 Task: Enable the option "Sync on Intra Frame" for the MPEG-I/II video packetizer.
Action: Mouse moved to (112, 11)
Screenshot: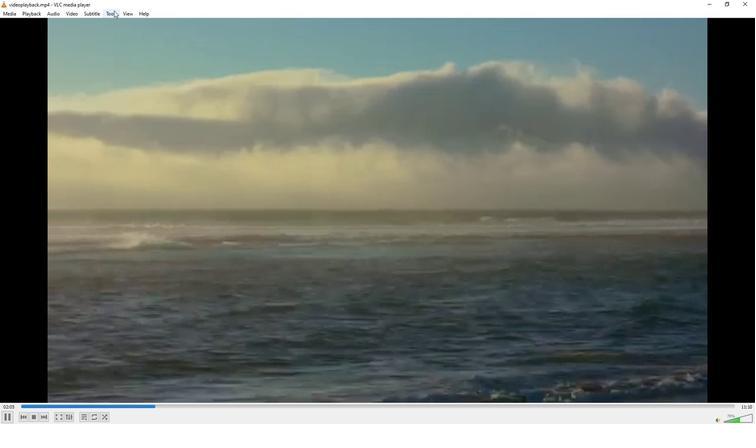 
Action: Mouse pressed left at (112, 11)
Screenshot: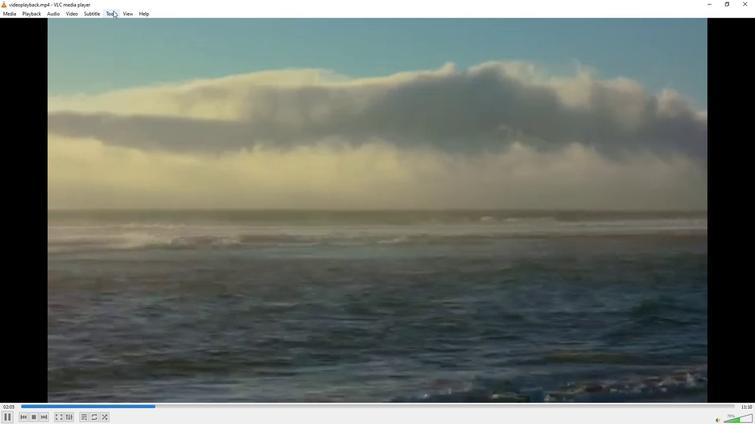 
Action: Mouse moved to (133, 107)
Screenshot: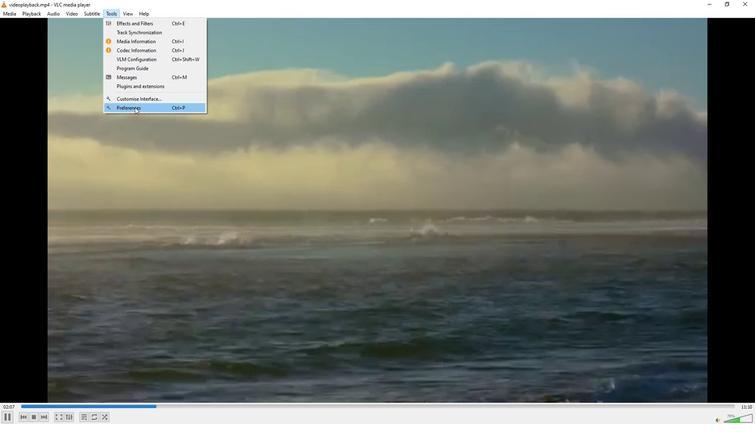 
Action: Mouse pressed left at (133, 107)
Screenshot: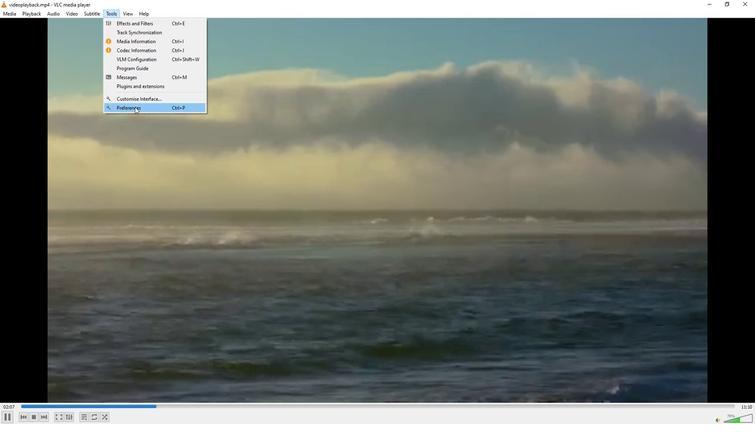 
Action: Mouse moved to (247, 346)
Screenshot: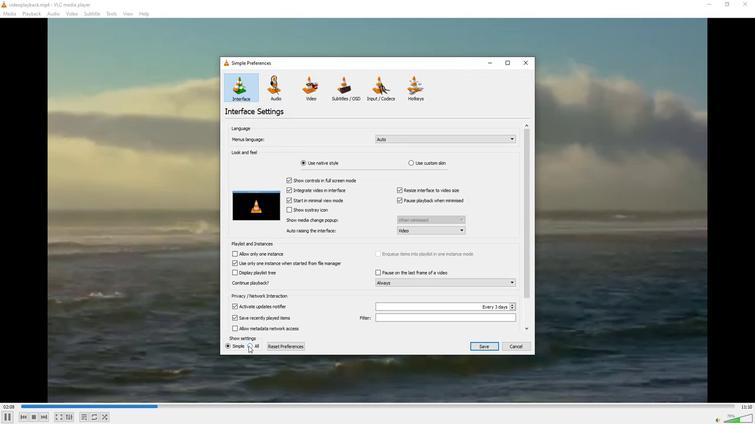 
Action: Mouse pressed left at (247, 346)
Screenshot: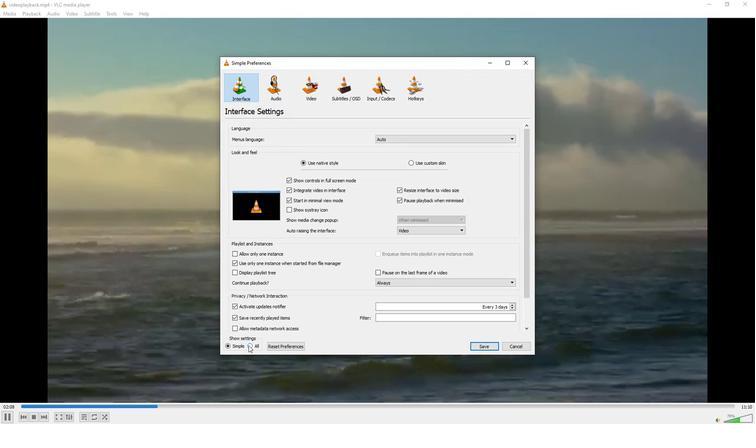 
Action: Mouse moved to (252, 281)
Screenshot: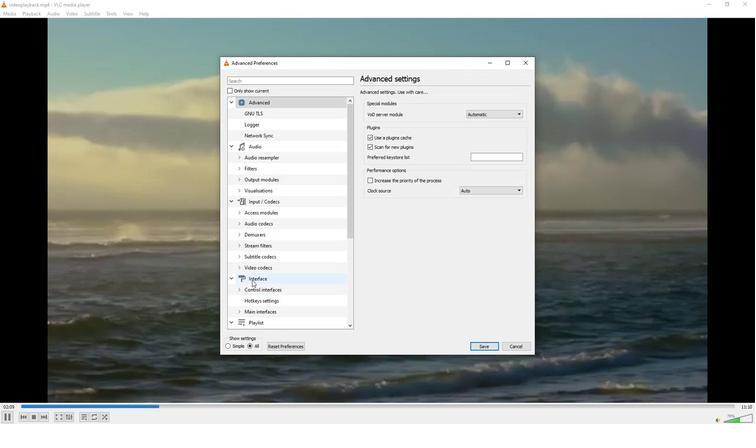 
Action: Mouse scrolled (252, 280) with delta (0, 0)
Screenshot: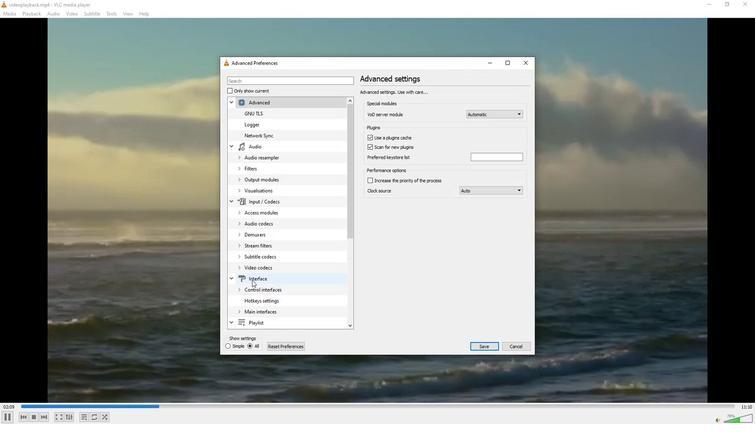 
Action: Mouse moved to (252, 279)
Screenshot: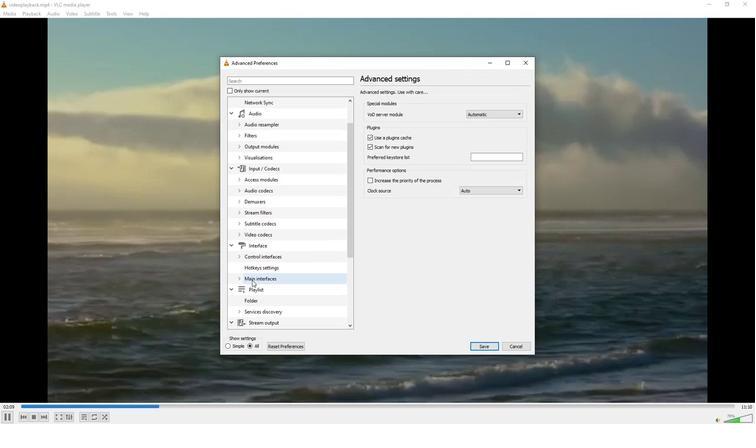 
Action: Mouse scrolled (252, 279) with delta (0, 0)
Screenshot: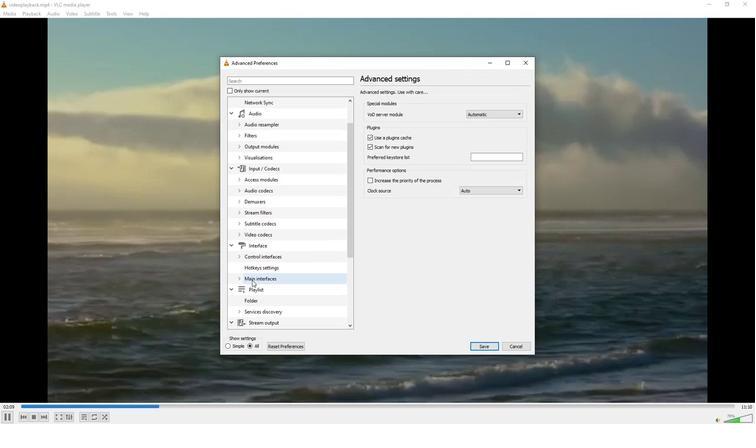 
Action: Mouse moved to (238, 313)
Screenshot: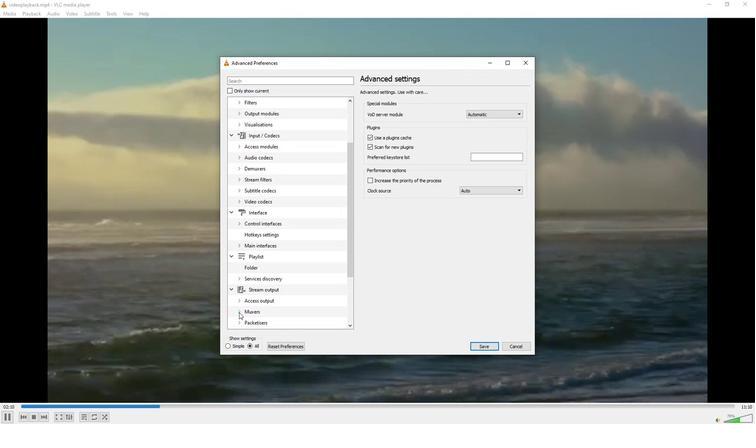 
Action: Mouse pressed left at (238, 313)
Screenshot: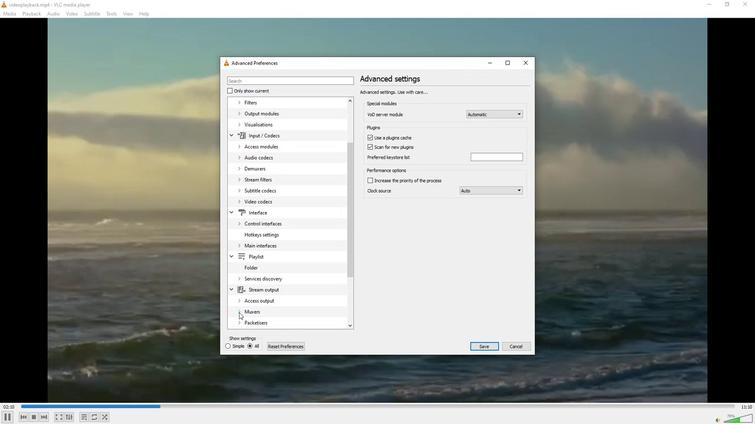 
Action: Mouse moved to (241, 302)
Screenshot: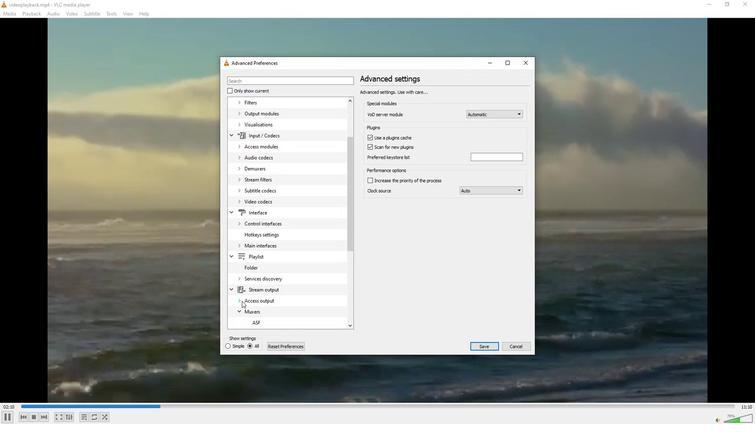 
Action: Mouse scrolled (241, 301) with delta (0, 0)
Screenshot: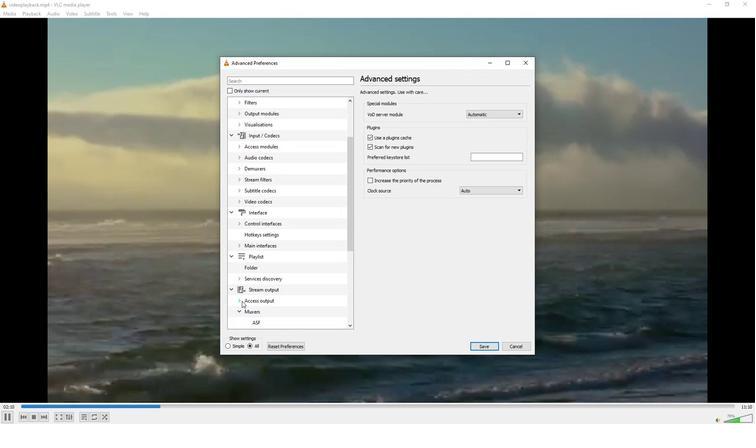 
Action: Mouse moved to (241, 301)
Screenshot: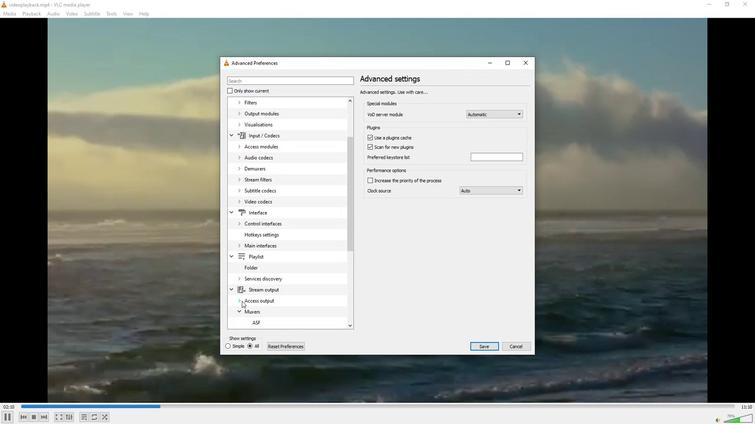 
Action: Mouse scrolled (241, 301) with delta (0, 0)
Screenshot: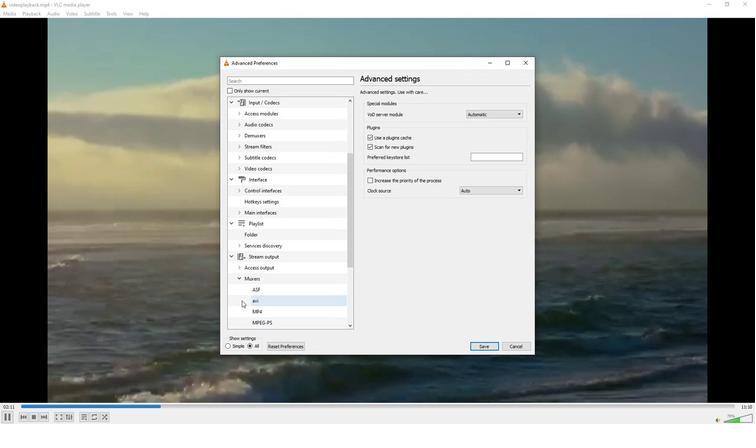 
Action: Mouse moved to (242, 300)
Screenshot: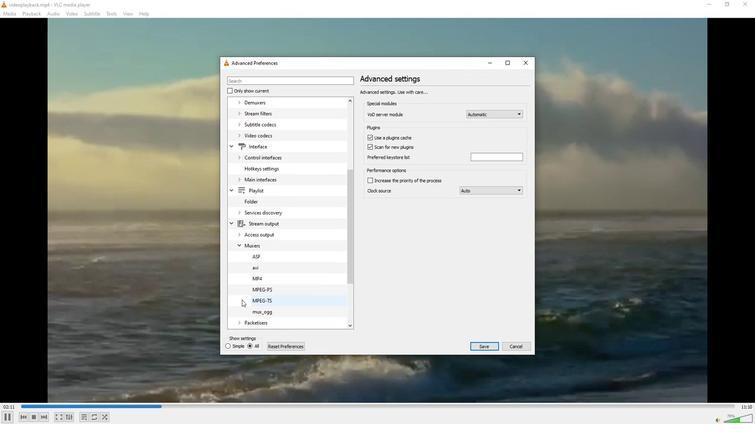 
Action: Mouse scrolled (242, 299) with delta (0, 0)
Screenshot: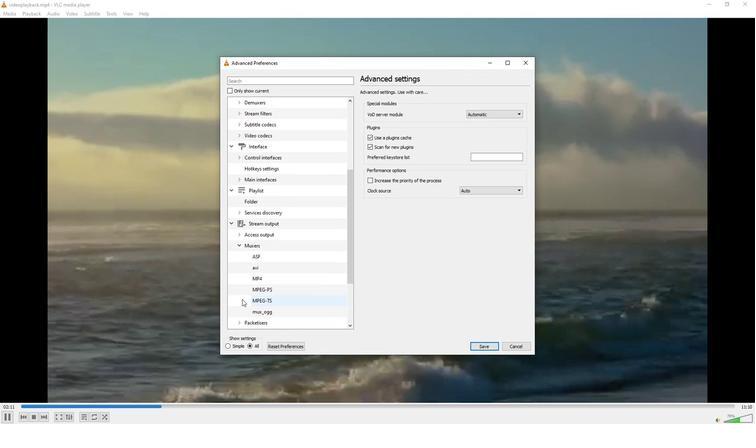 
Action: Mouse moved to (237, 290)
Screenshot: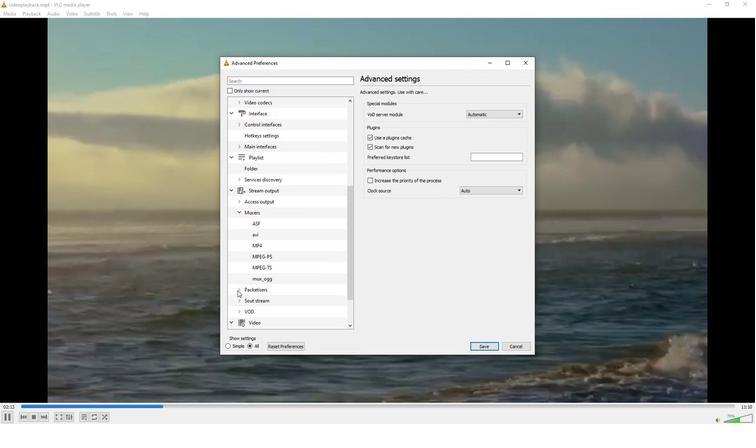 
Action: Mouse pressed left at (237, 290)
Screenshot: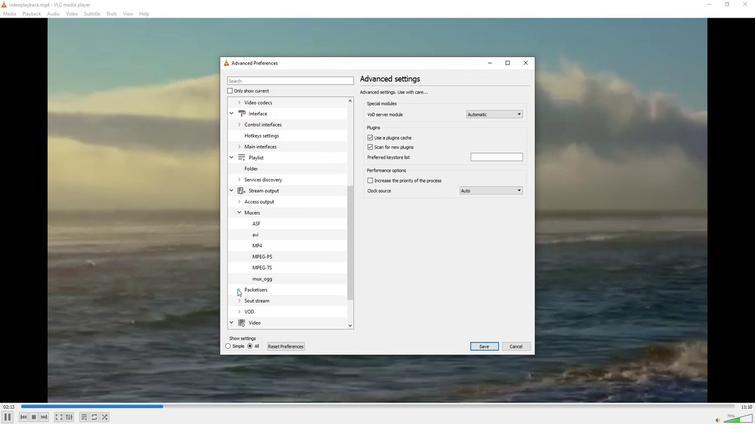 
Action: Mouse moved to (258, 299)
Screenshot: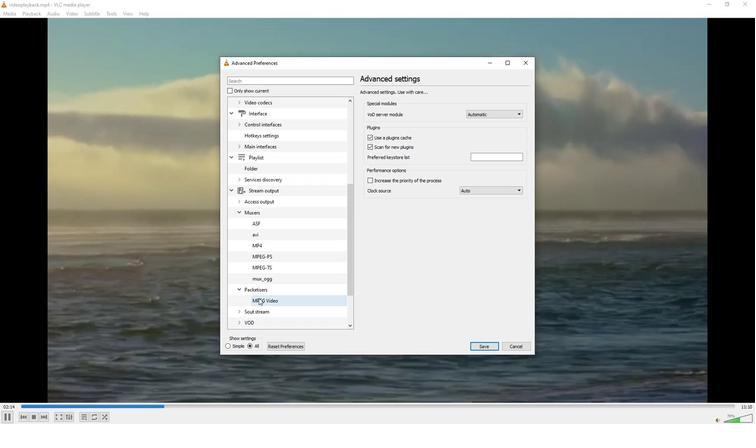 
Action: Mouse pressed left at (258, 299)
Screenshot: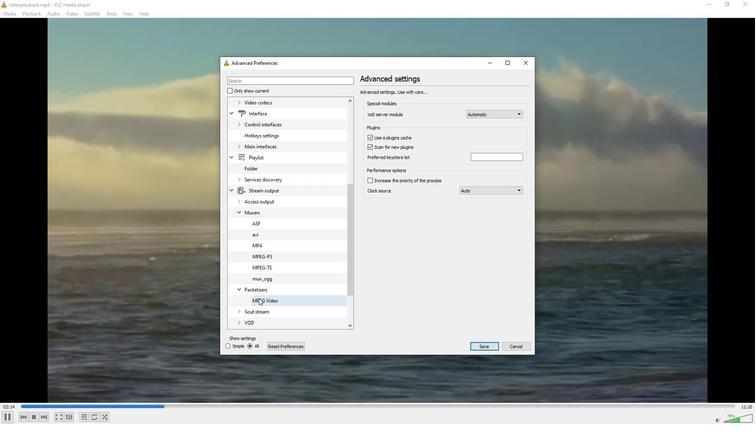 
Action: Mouse moved to (368, 103)
Screenshot: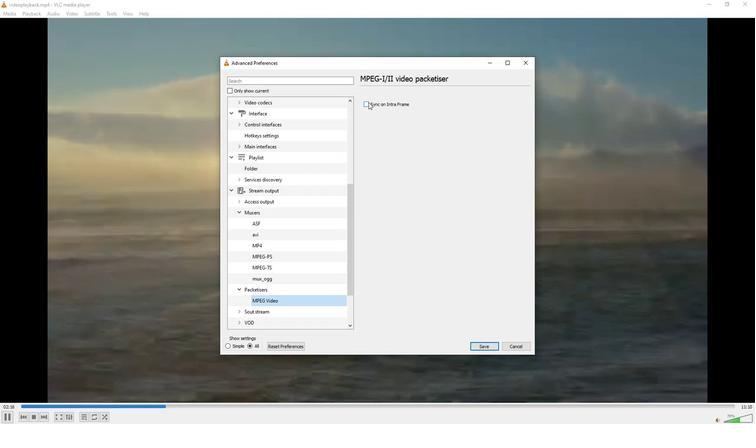 
Action: Mouse pressed left at (368, 103)
Screenshot: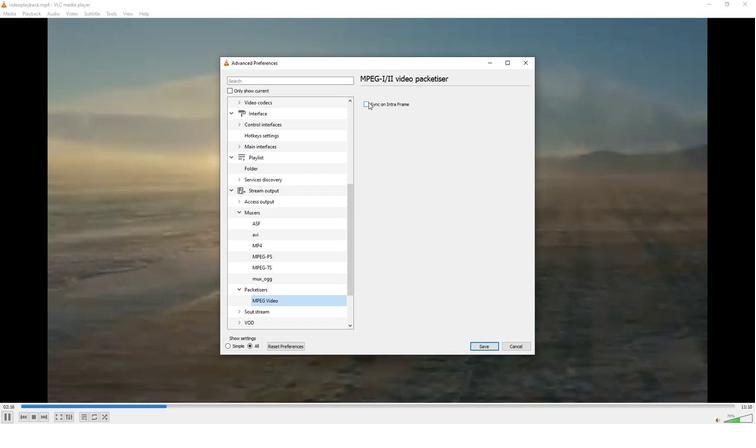 
Action: Mouse moved to (422, 205)
Screenshot: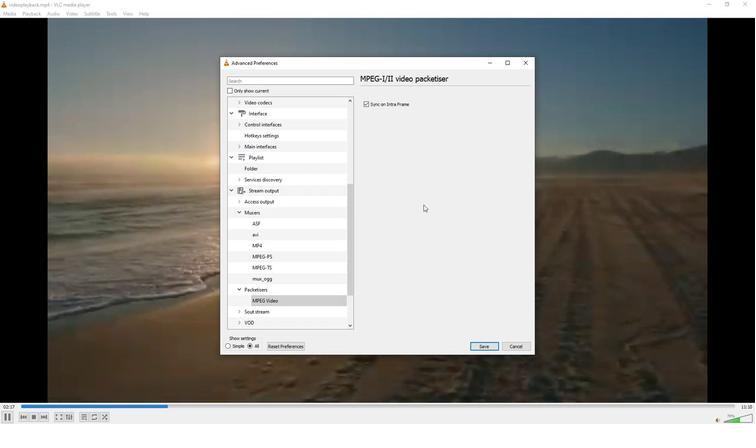 
